 Task: Add Panera Bread Chicken Noodle Soup to the cart.
Action: Mouse moved to (20, 133)
Screenshot: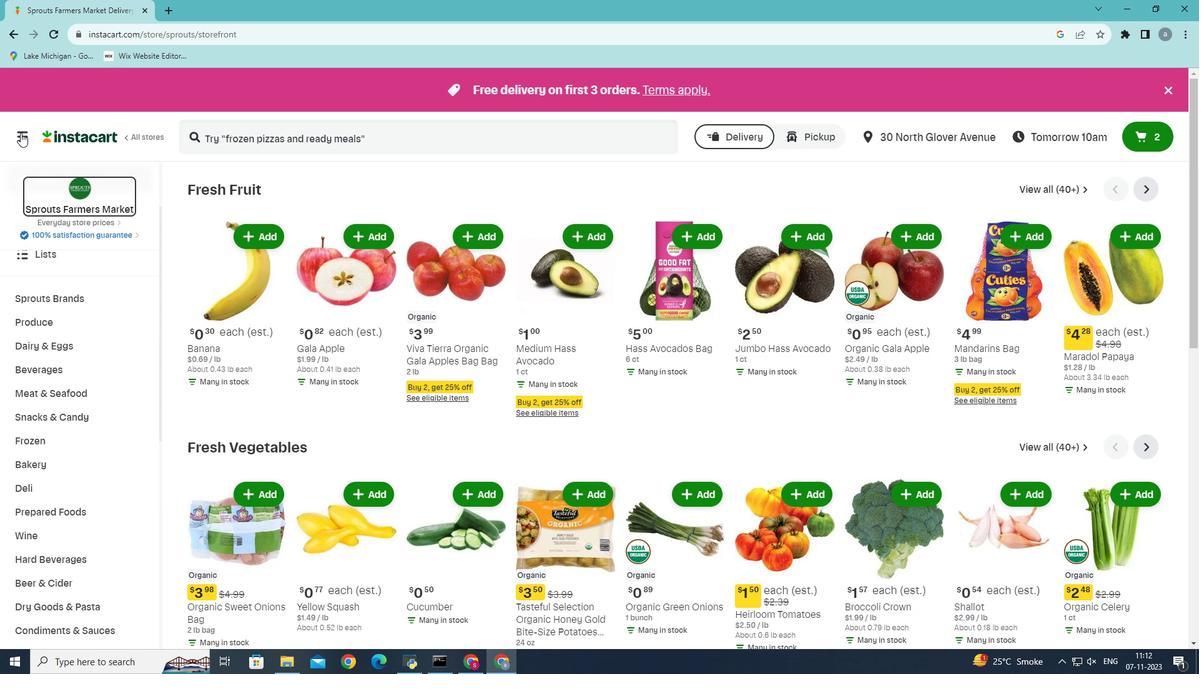 
Action: Mouse pressed left at (20, 133)
Screenshot: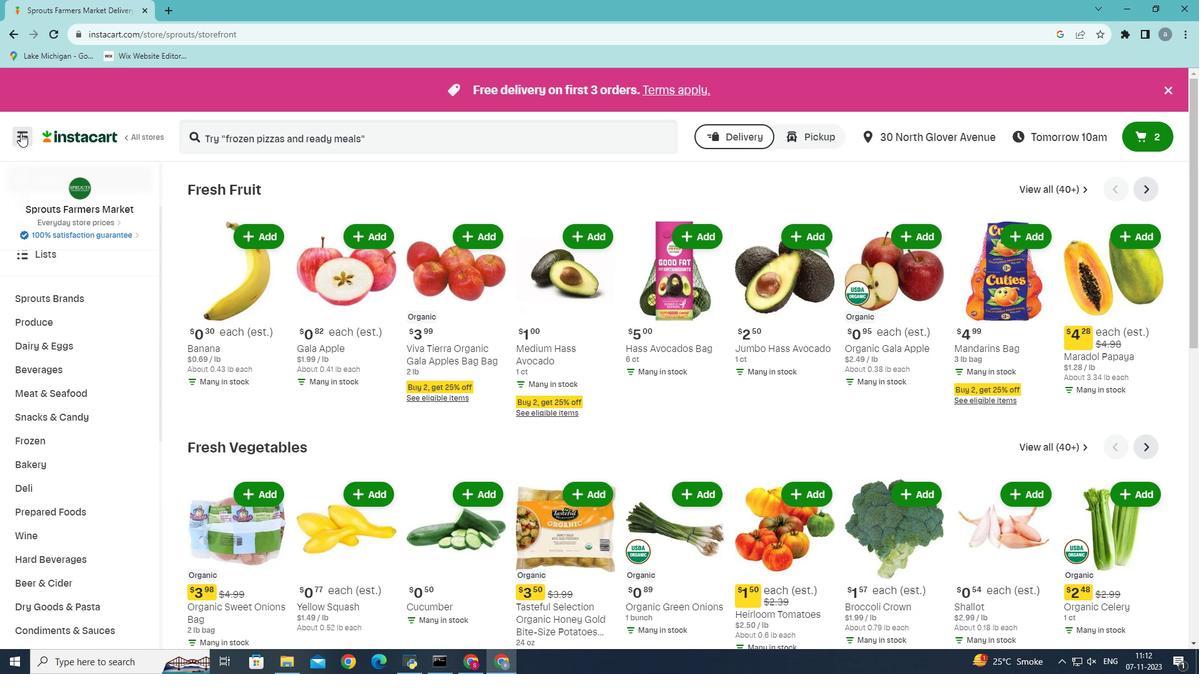 
Action: Mouse moved to (48, 353)
Screenshot: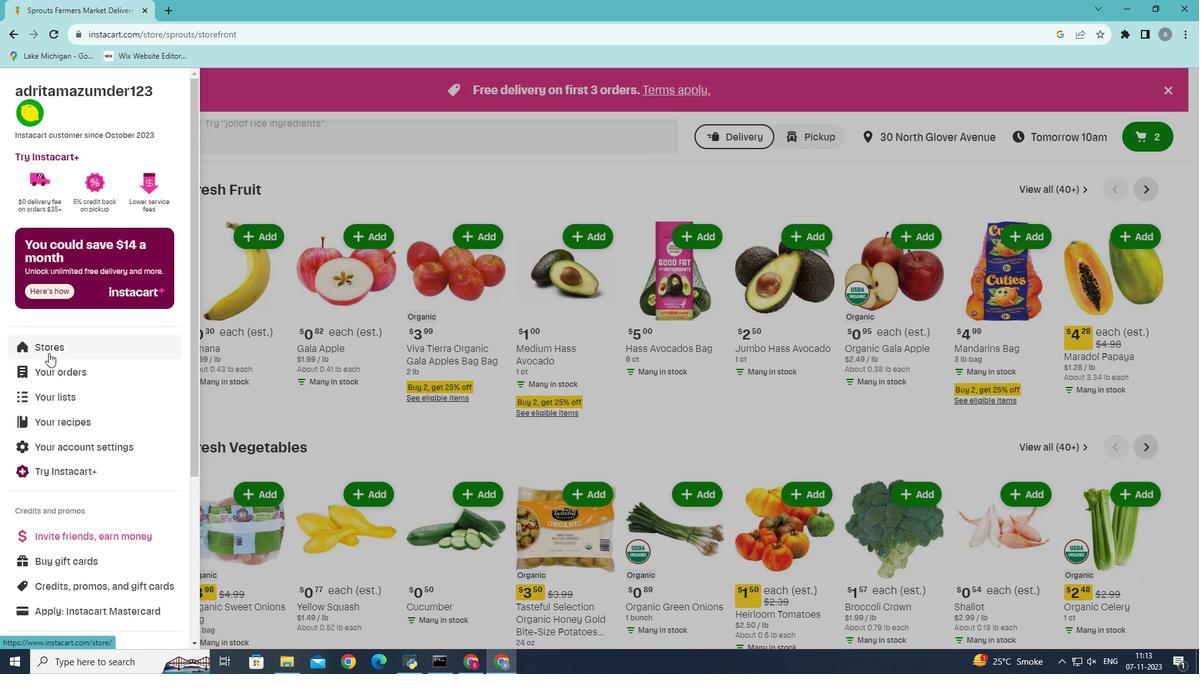 
Action: Mouse pressed left at (48, 353)
Screenshot: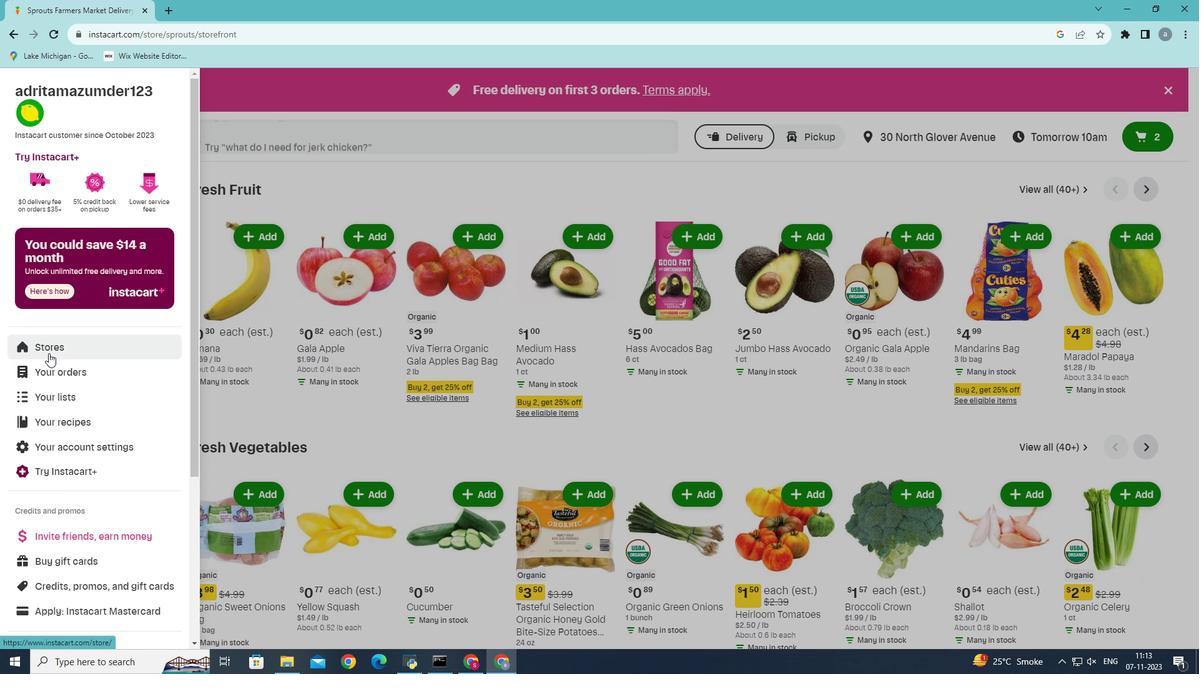 
Action: Mouse moved to (309, 134)
Screenshot: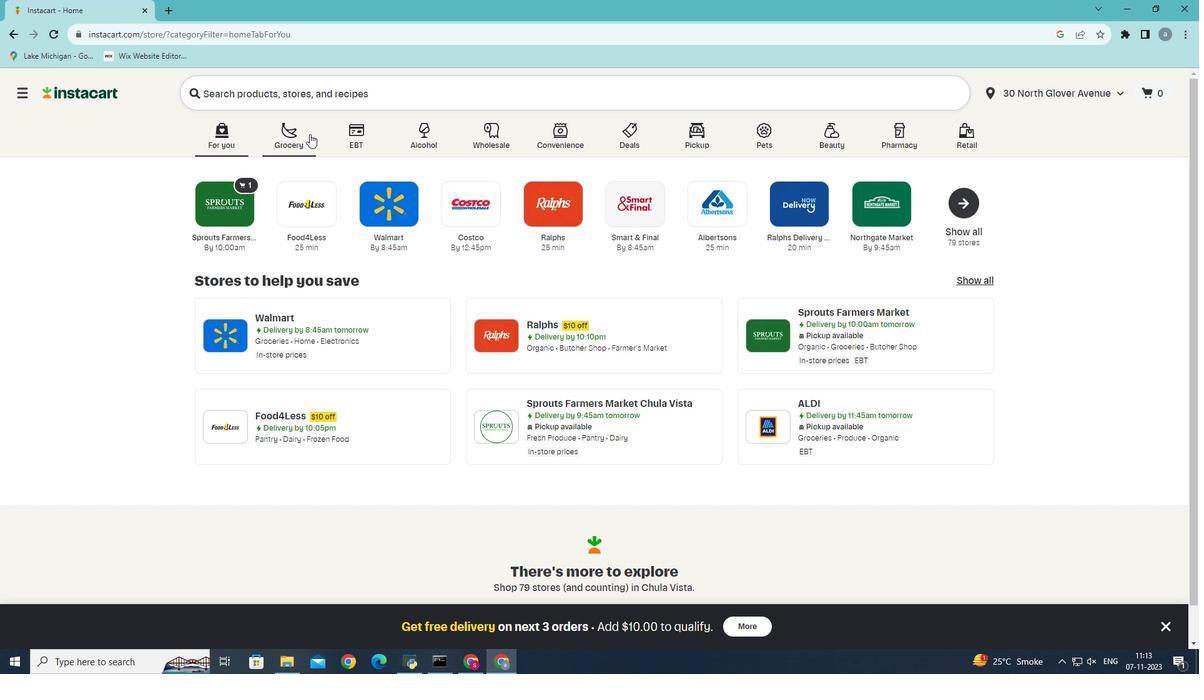 
Action: Mouse pressed left at (309, 134)
Screenshot: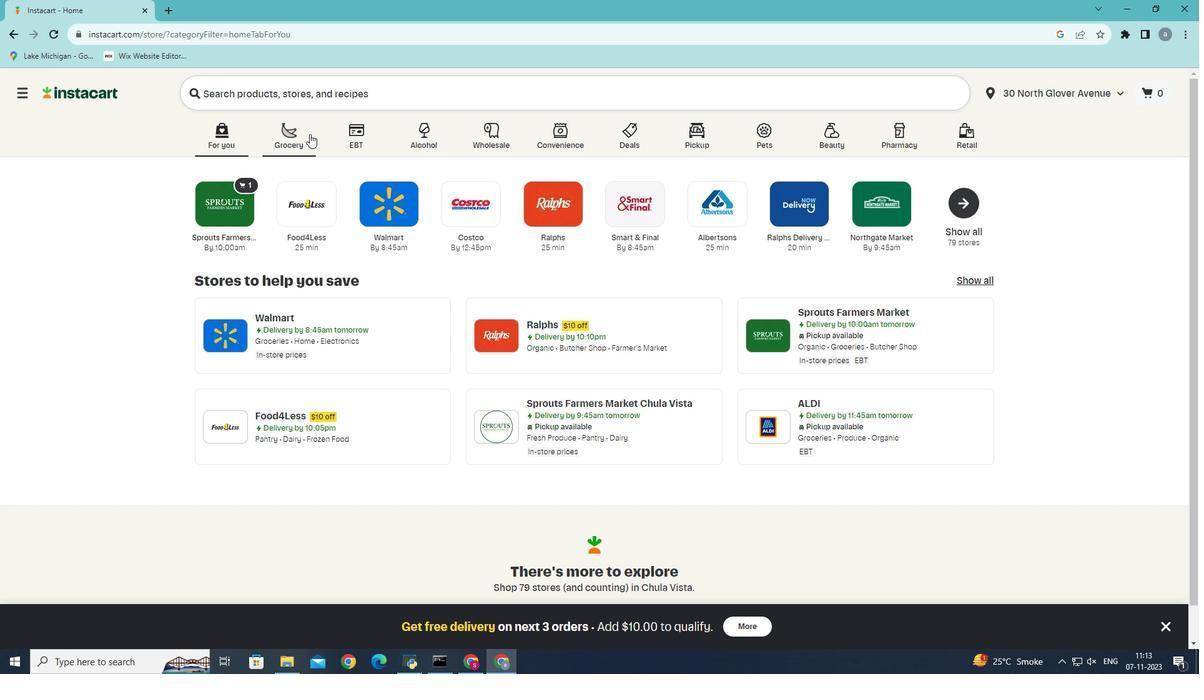 
Action: Mouse moved to (249, 388)
Screenshot: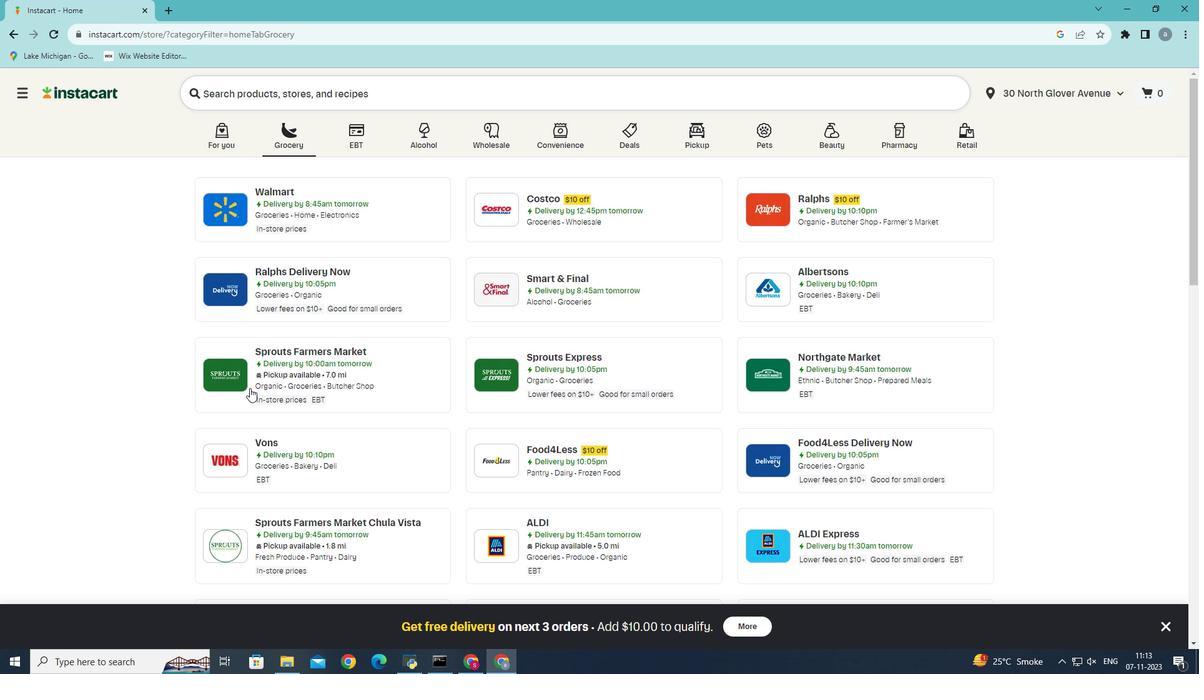 
Action: Mouse pressed left at (249, 388)
Screenshot: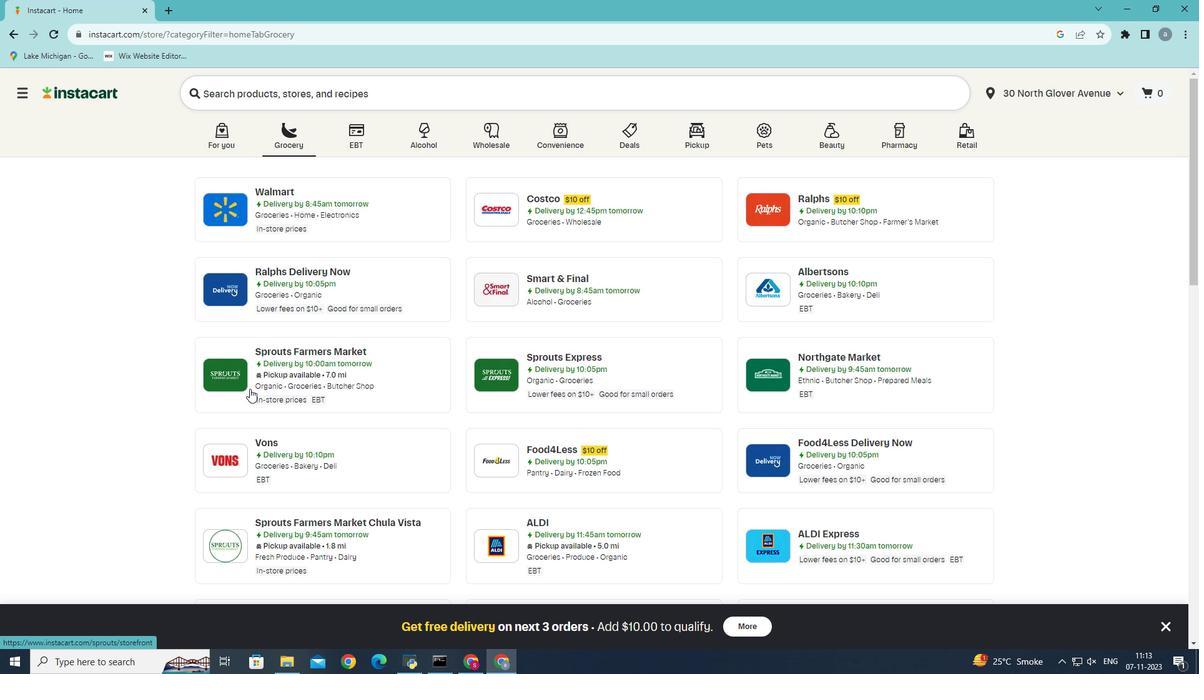 
Action: Mouse moved to (56, 555)
Screenshot: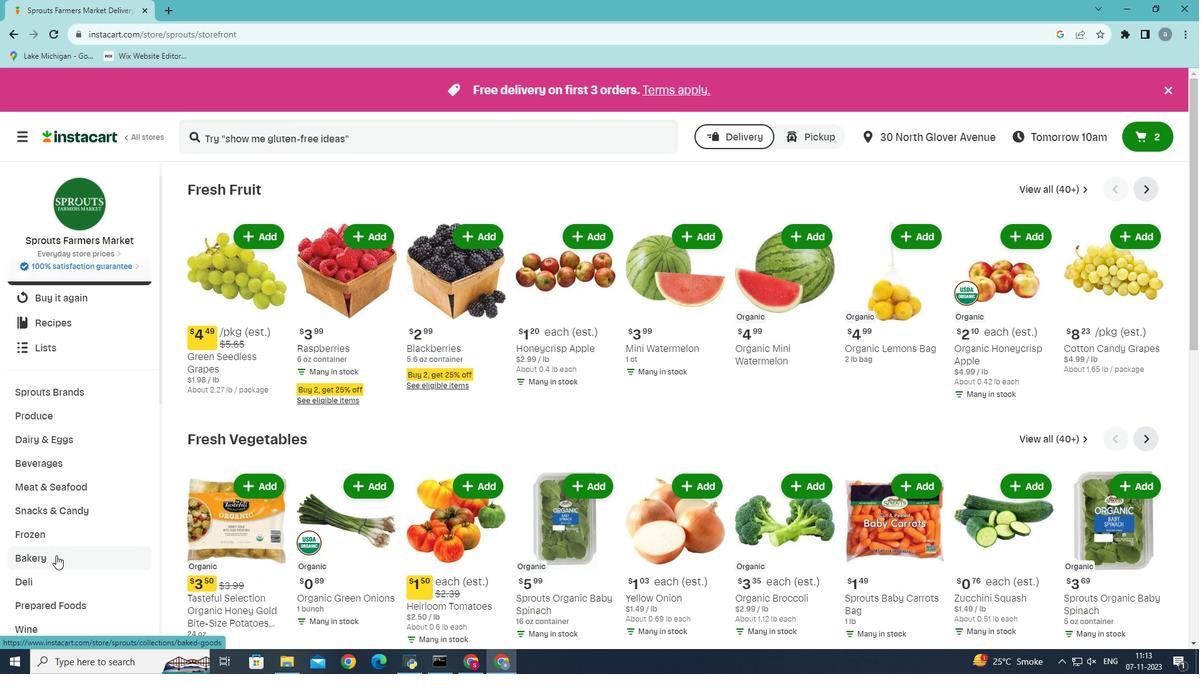 
Action: Mouse scrolled (56, 555) with delta (0, 0)
Screenshot: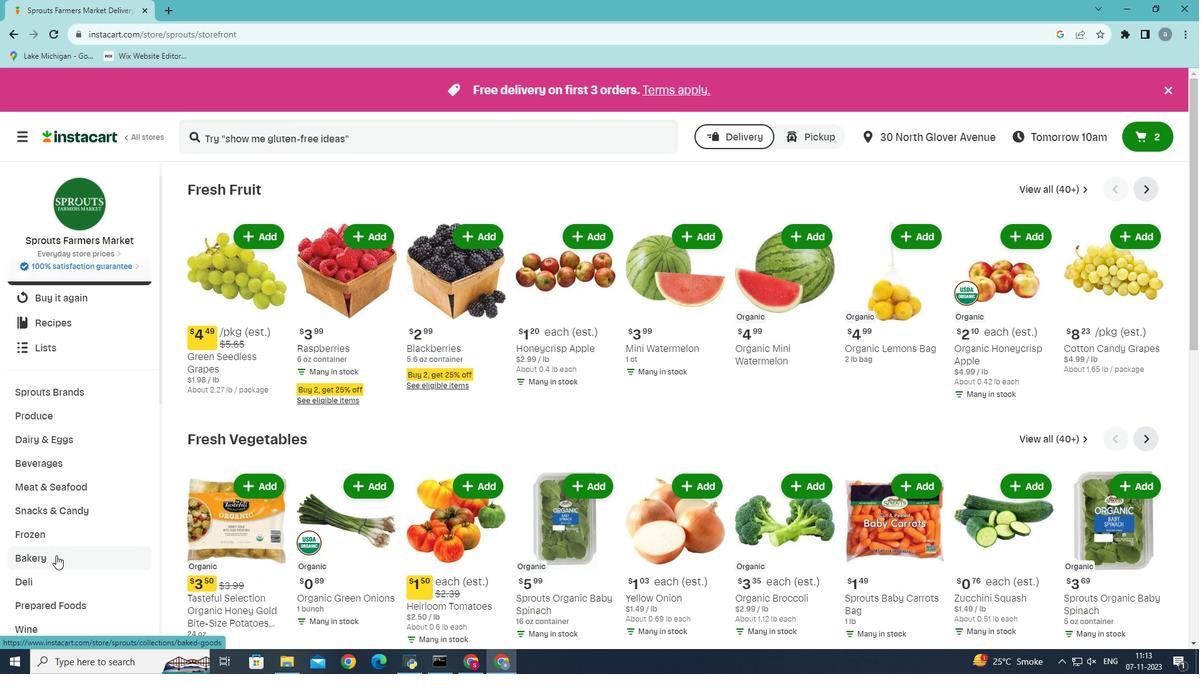 
Action: Mouse moved to (56, 555)
Screenshot: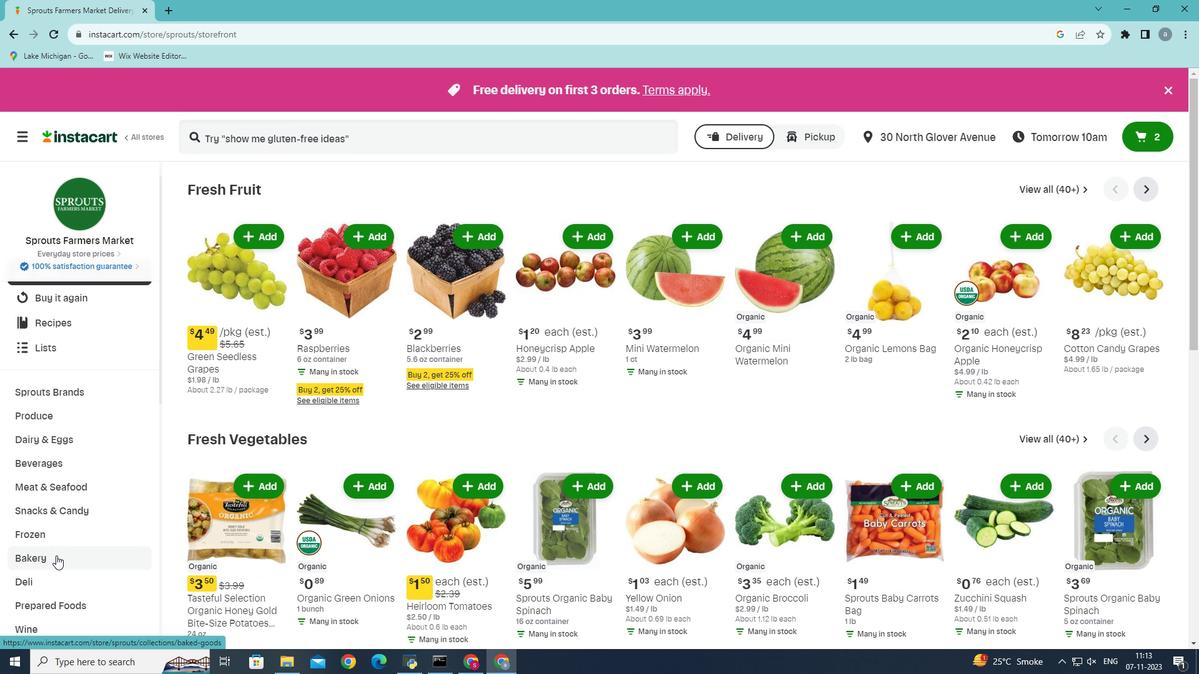 
Action: Mouse scrolled (56, 555) with delta (0, 0)
Screenshot: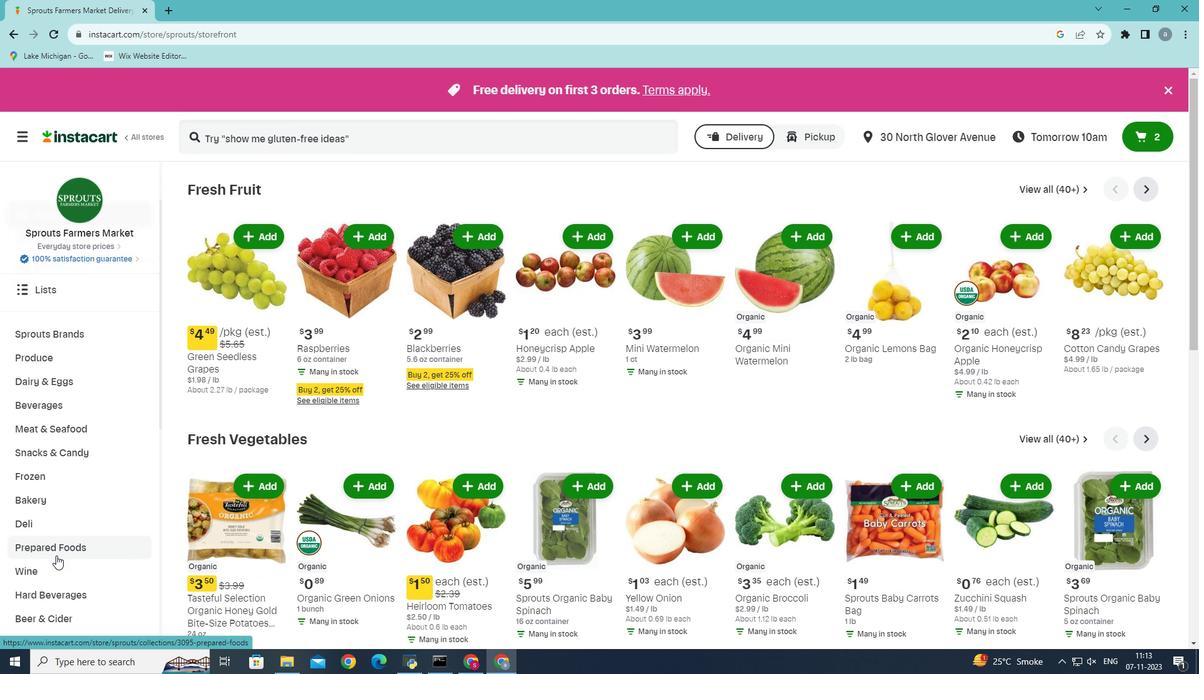
Action: Mouse moved to (54, 520)
Screenshot: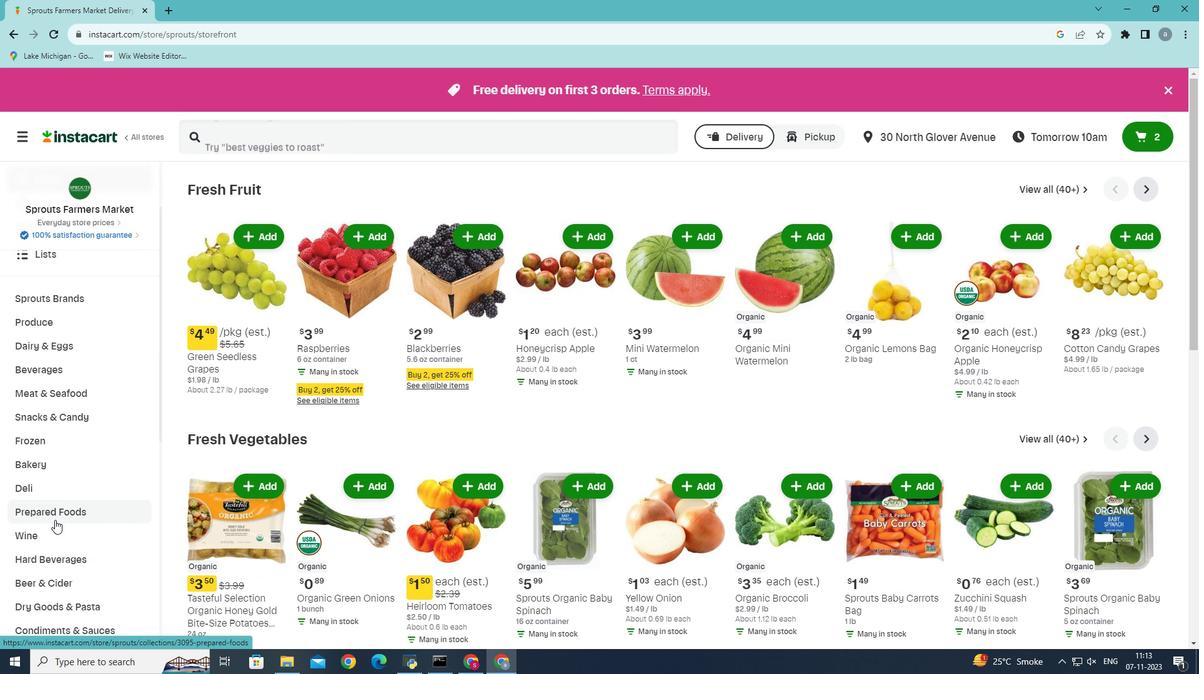 
Action: Mouse pressed left at (54, 520)
Screenshot: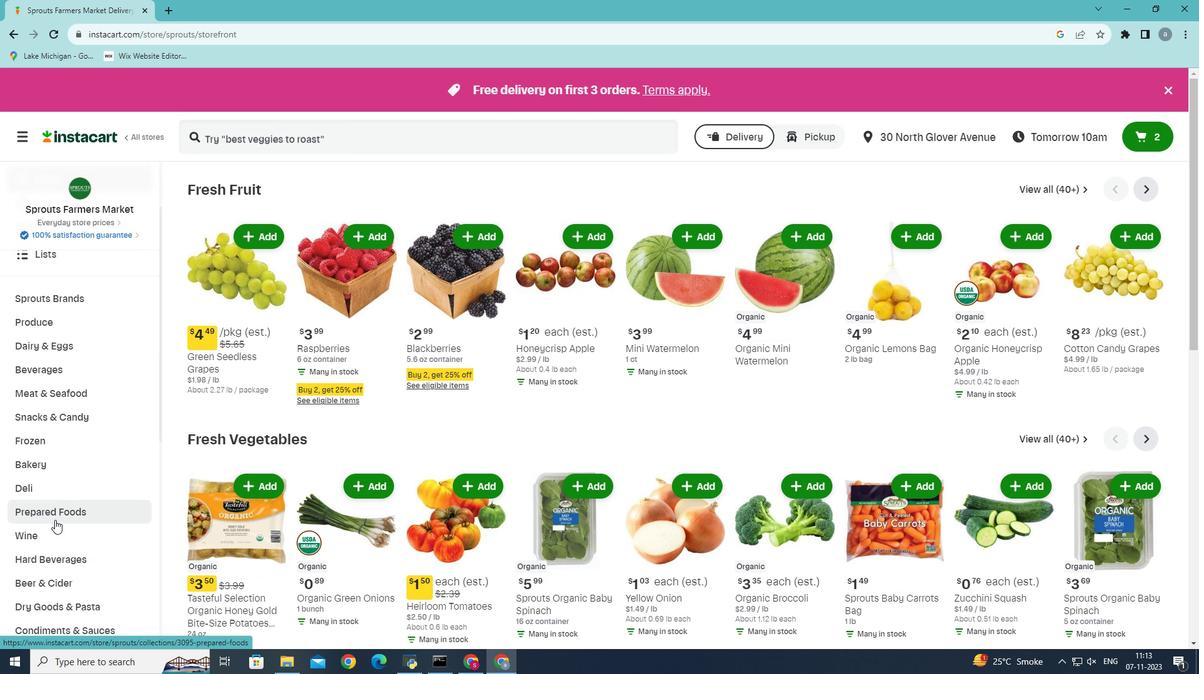 
Action: Mouse moved to (634, 221)
Screenshot: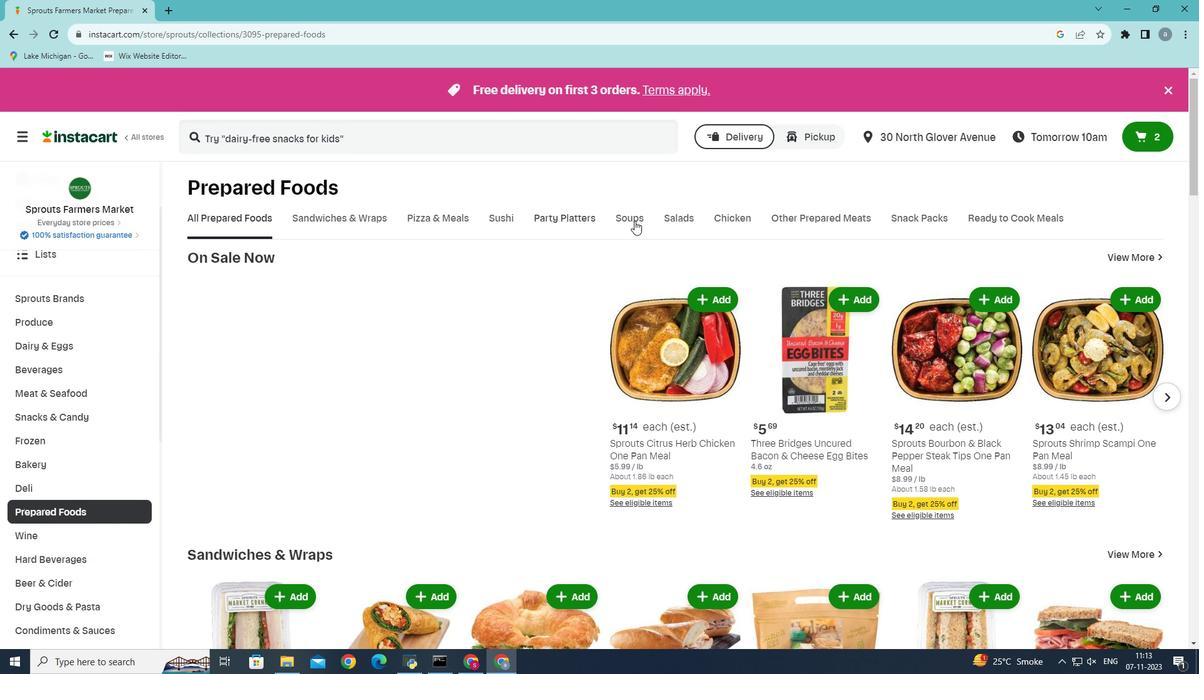 
Action: Mouse pressed left at (634, 221)
Screenshot: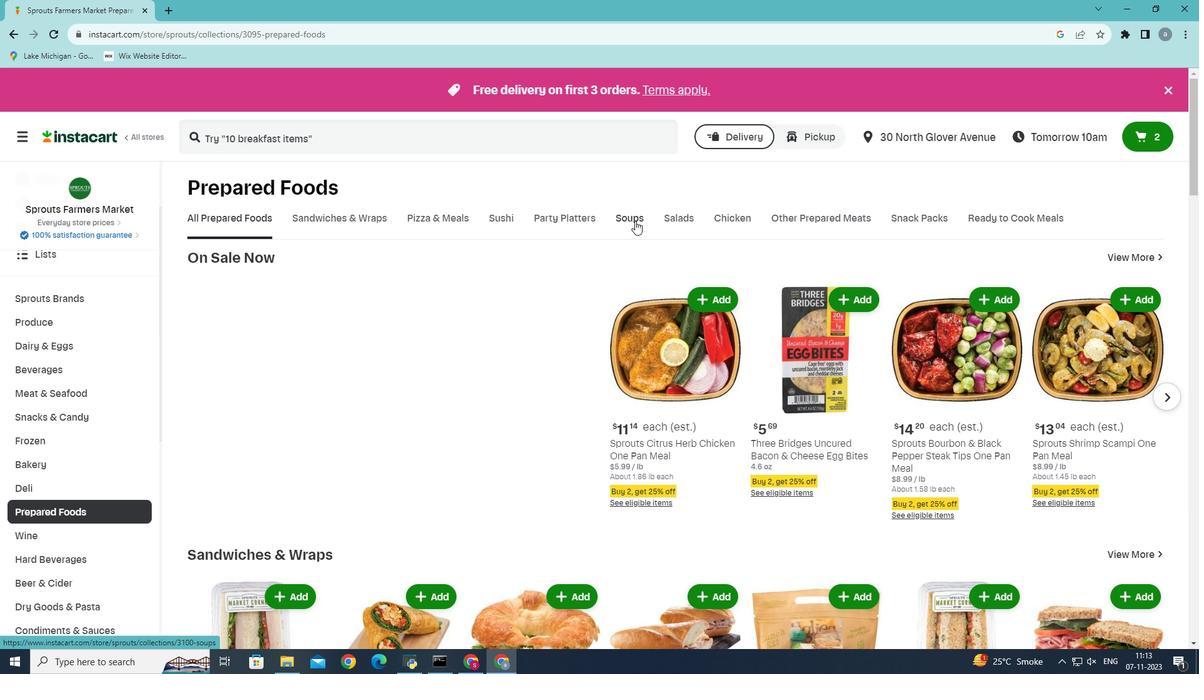 
Action: Mouse moved to (232, 136)
Screenshot: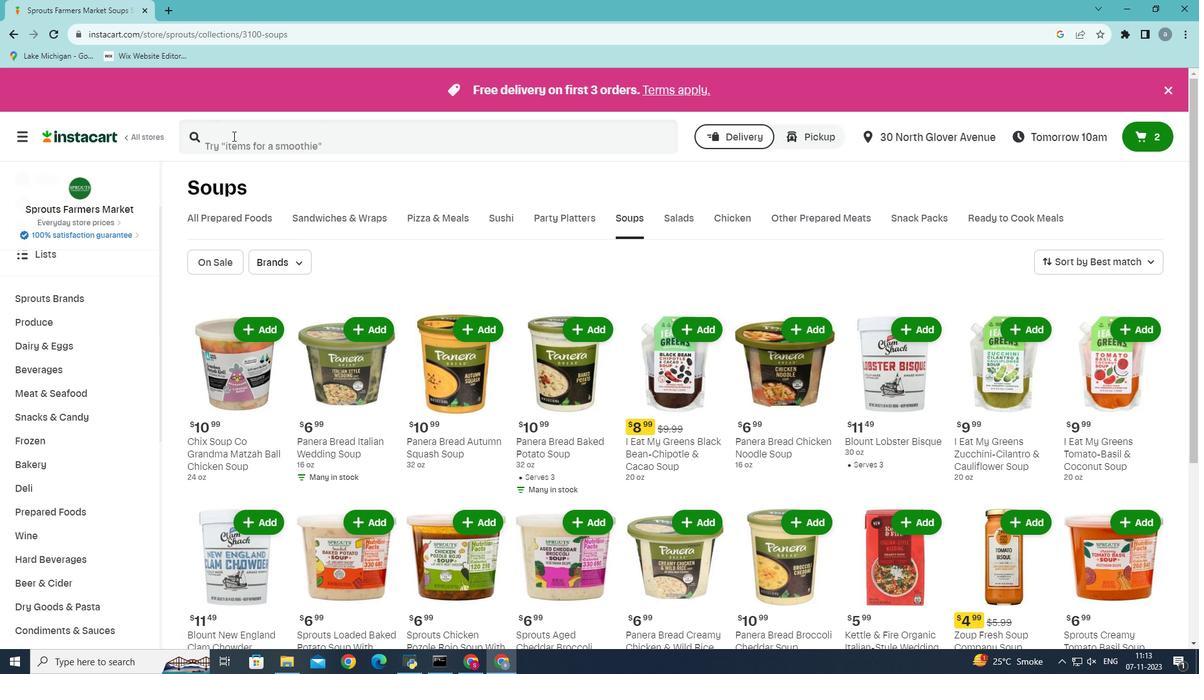 
Action: Mouse pressed left at (232, 136)
Screenshot: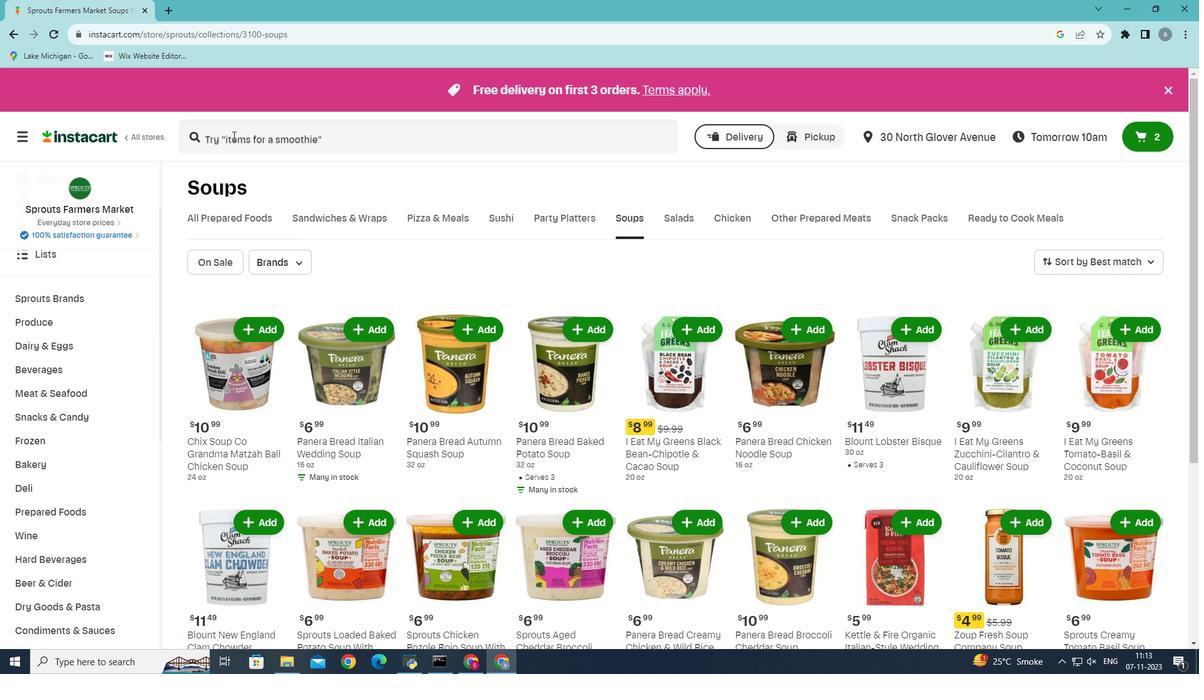 
Action: Mouse moved to (249, 134)
Screenshot: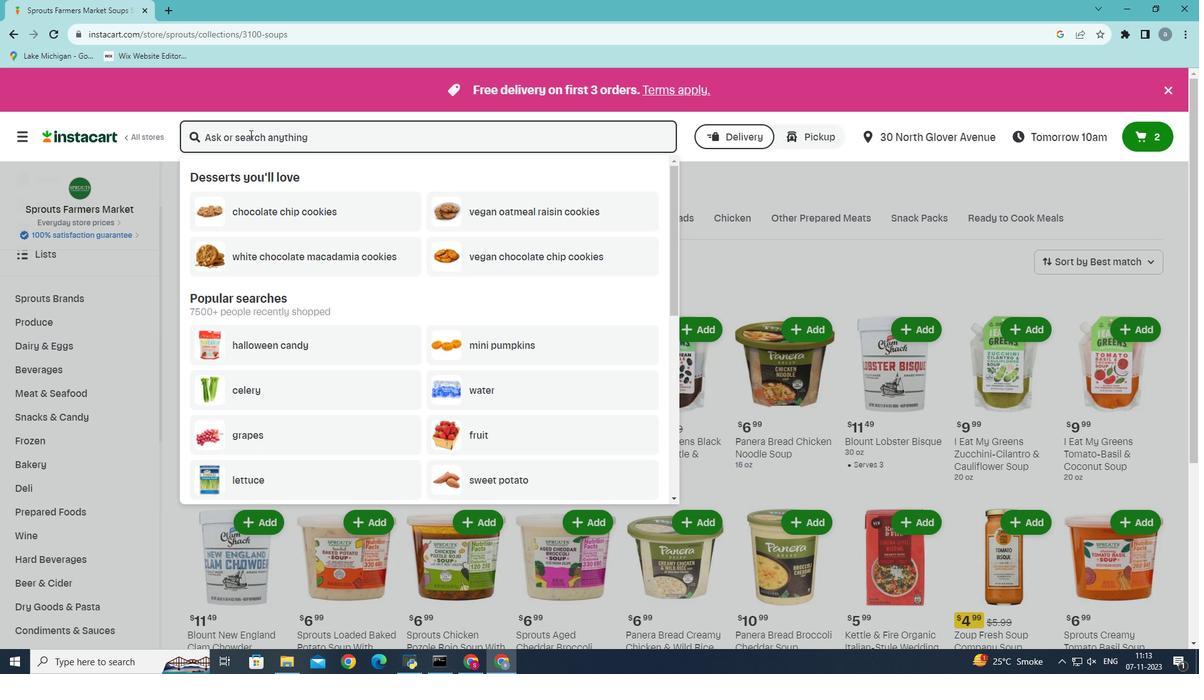 
Action: Key pressed <Key.shift>Panera<Key.space>bread<Key.space>chicken<Key.space>noodle<Key.space>soup<Key.enter>
Screenshot: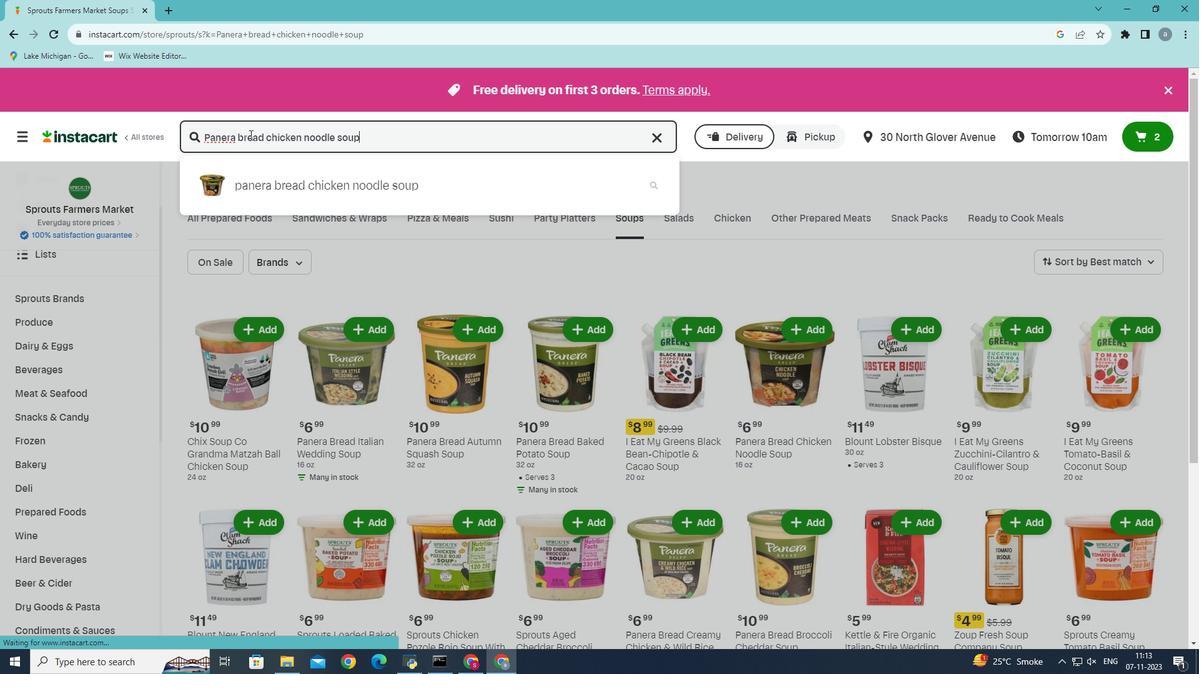 
Action: Mouse moved to (344, 267)
Screenshot: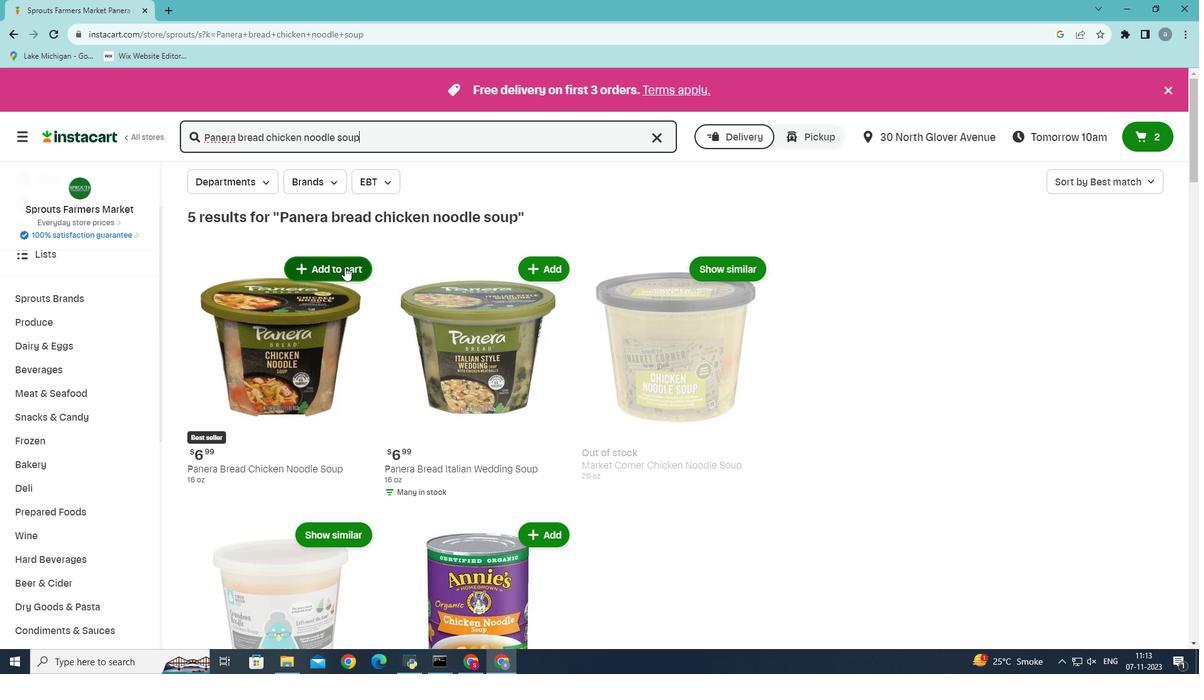 
Action: Mouse pressed left at (344, 267)
Screenshot: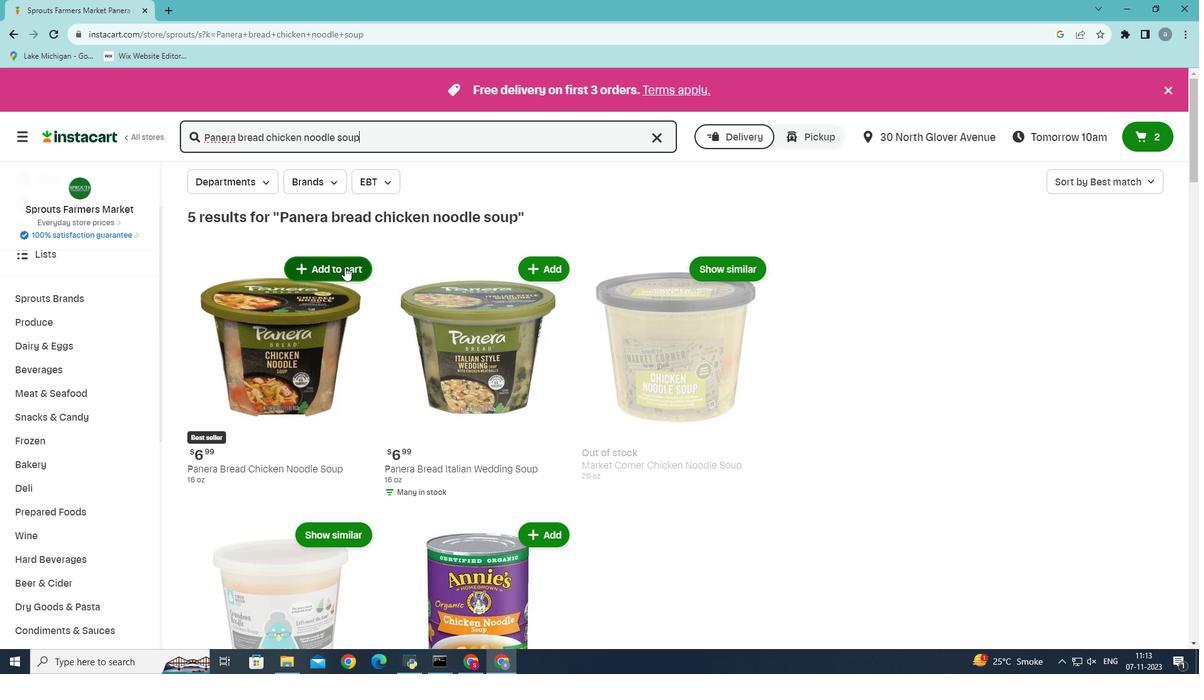 
Action: Mouse moved to (339, 315)
Screenshot: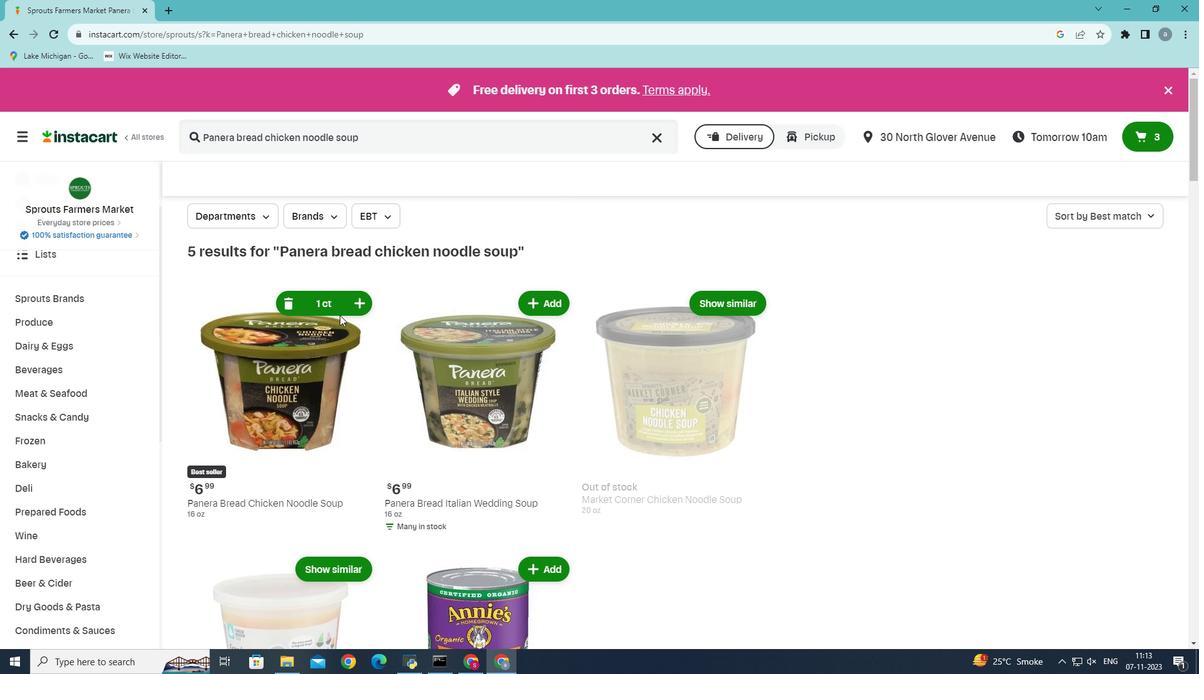 
